 Task: Create in the project ZoneTech and in the Backlog issue 'Upgrade the search functionality of a web application to improve accuracy and relevancy of search results' a child issue 'Code optimization for energy-efficient machine learning models', and assign it to team member softage.4@softage.net.
Action: Mouse moved to (92, 152)
Screenshot: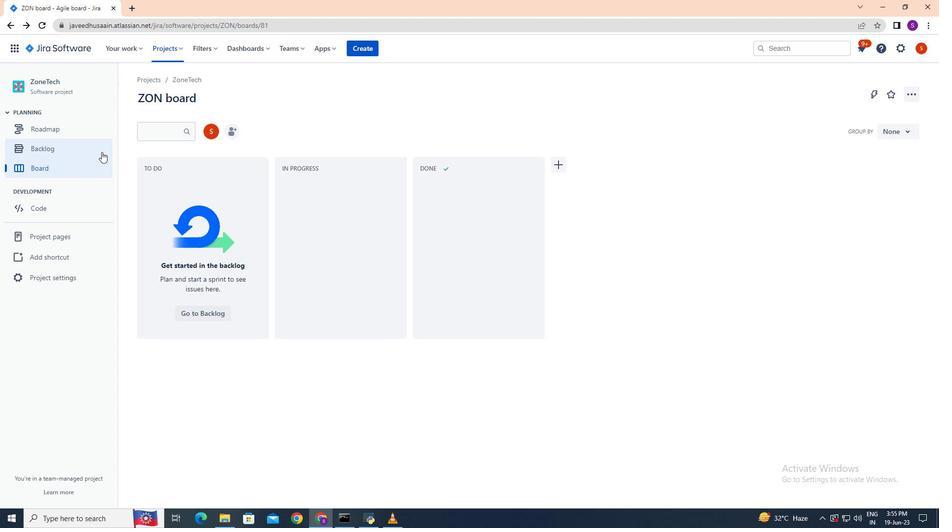 
Action: Mouse pressed left at (92, 152)
Screenshot: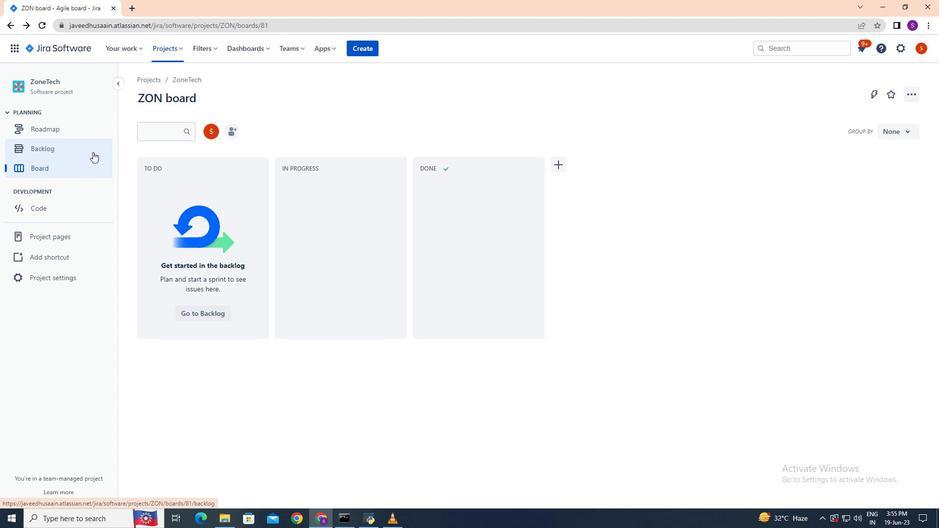 
Action: Mouse moved to (670, 300)
Screenshot: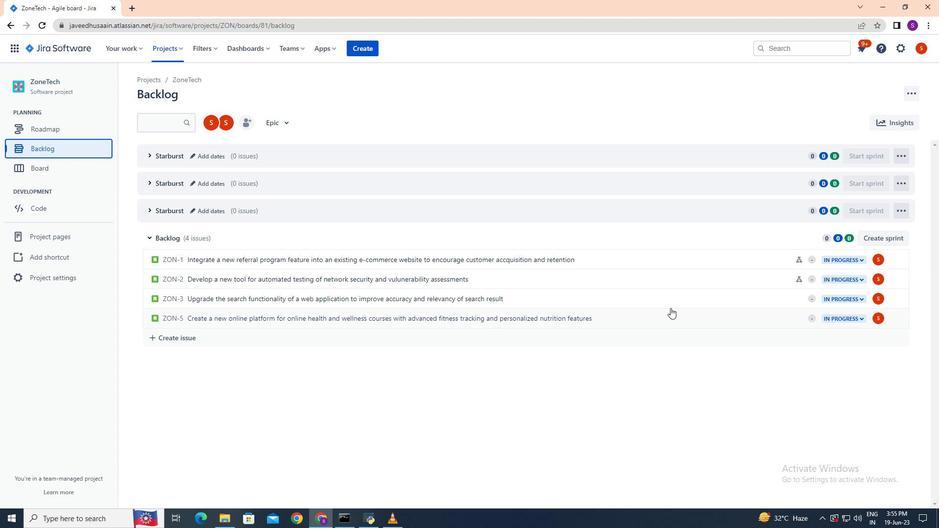 
Action: Mouse pressed left at (670, 300)
Screenshot: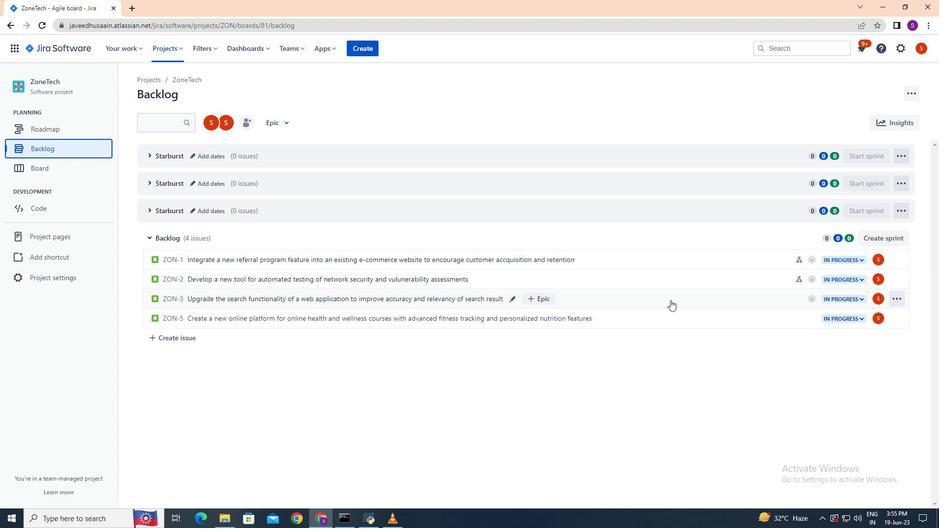 
Action: Mouse moved to (759, 237)
Screenshot: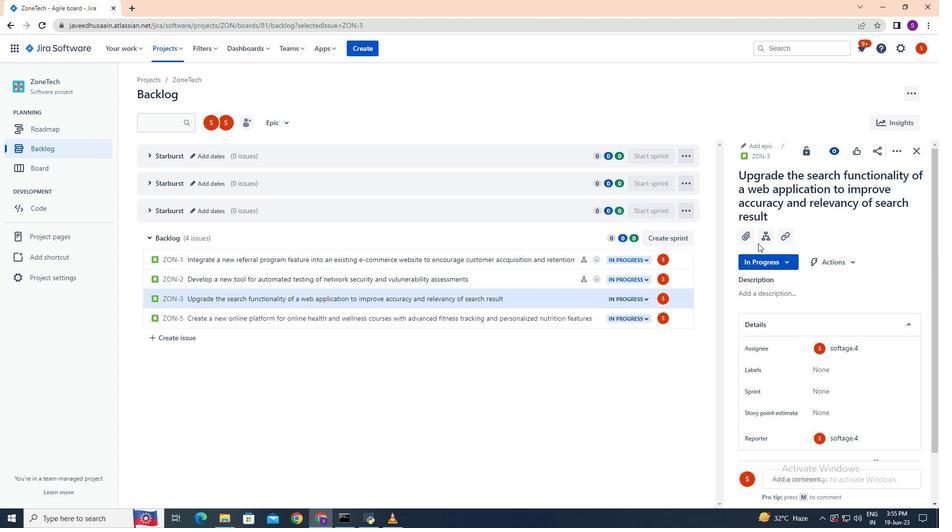 
Action: Mouse pressed left at (759, 237)
Screenshot: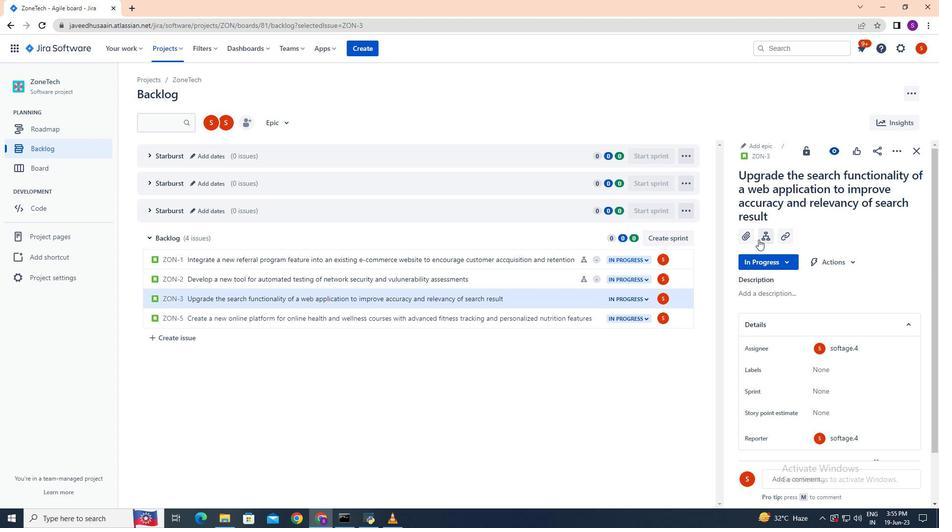 
Action: Key pressed <Key.shift><Key.shift><Key.shift><Key.shift><Key.shift><Key.shift><Key.shift>Code<Key.space><Key.shift>OPTIMIZATION<Key.space>FOR<Key.space>ENERGY<Key.space>EFFICIENT<Key.space>MACHINE<Key.space>LEARNING<Key.space>MODELS,
Screenshot: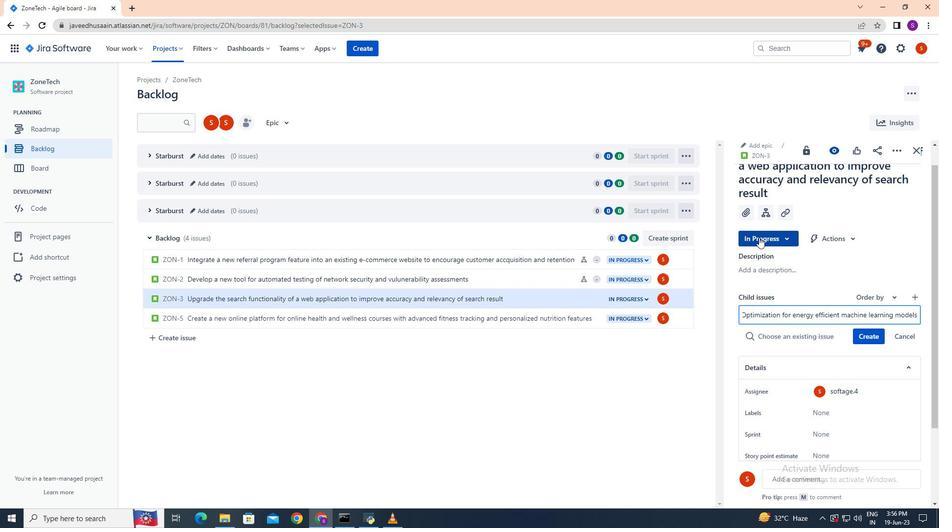 
Action: Mouse moved to (868, 333)
Screenshot: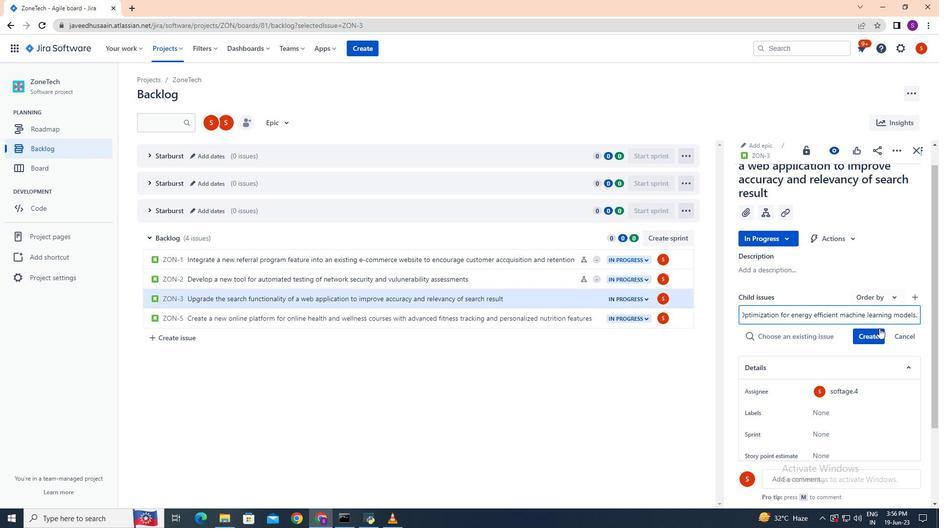 
Action: Mouse pressed left at (868, 333)
Screenshot: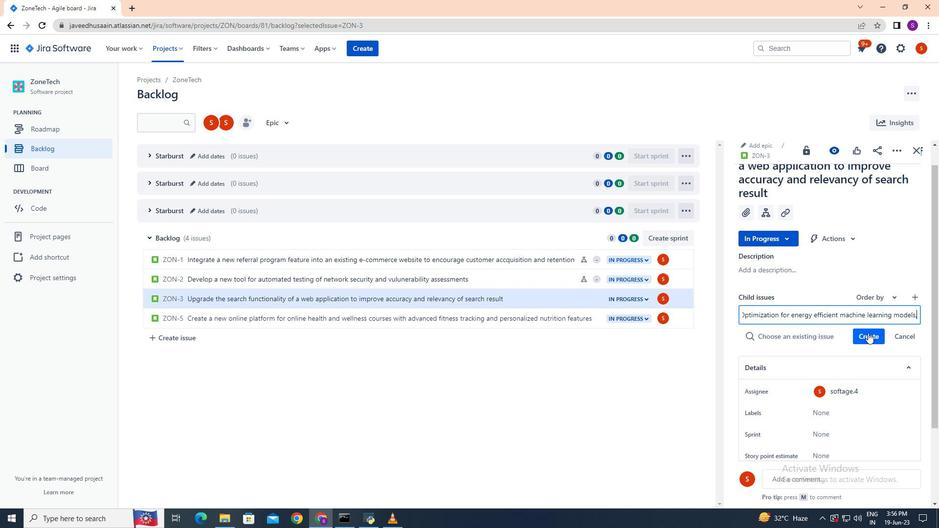 
Action: Mouse moved to (881, 318)
Screenshot: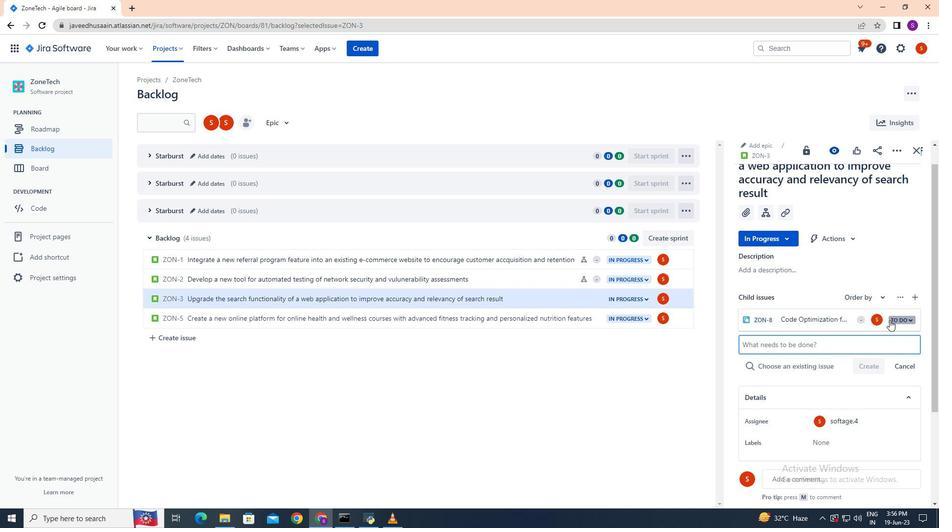 
Action: Mouse pressed left at (881, 318)
Screenshot: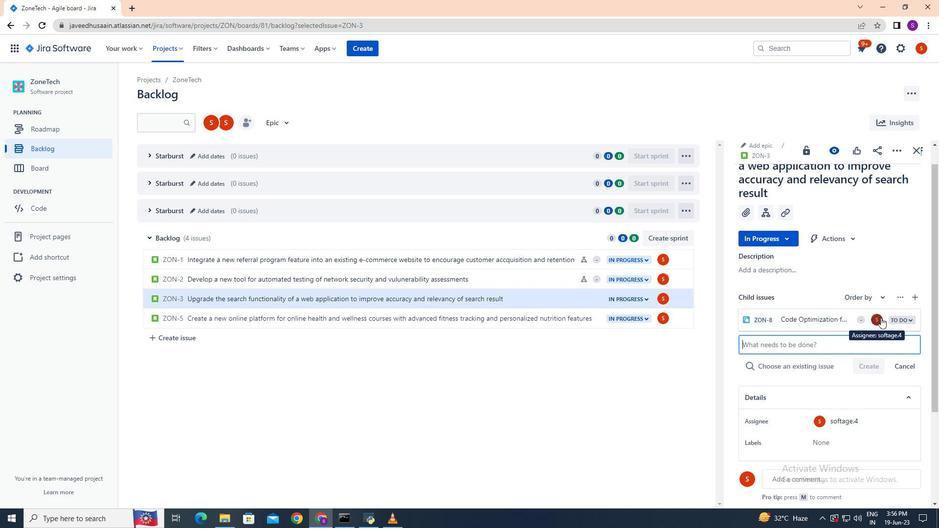 
Action: Key pressed SOFTAGE.4<Key.shift>@softage.net
Screenshot: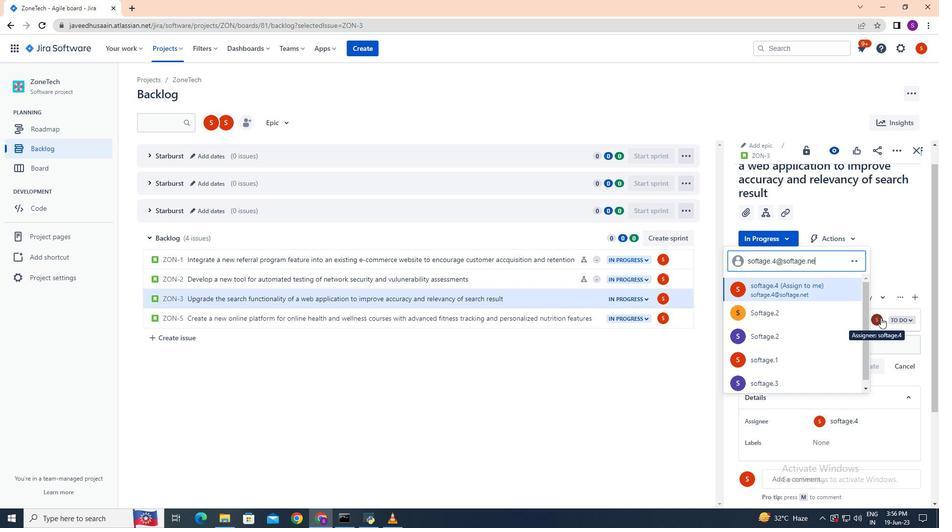 
Action: Mouse moved to (815, 318)
Screenshot: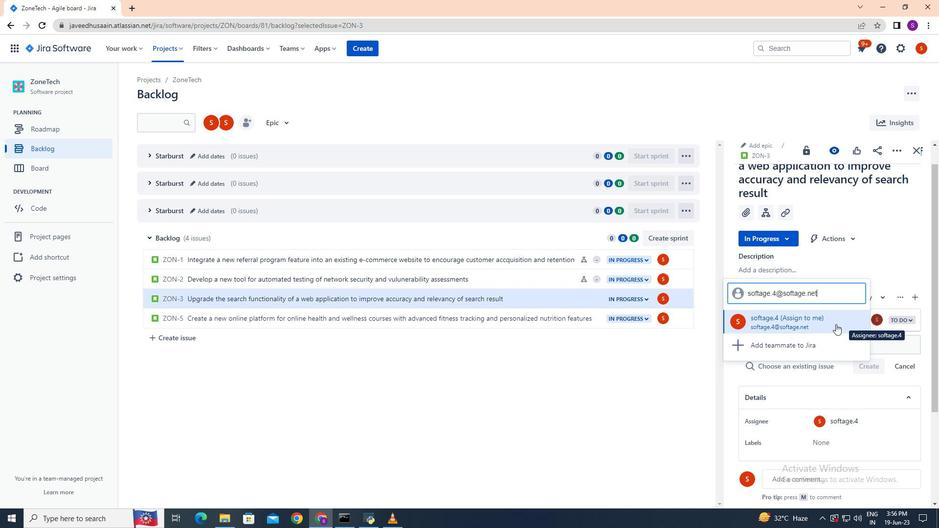 
Action: Mouse pressed left at (815, 318)
Screenshot: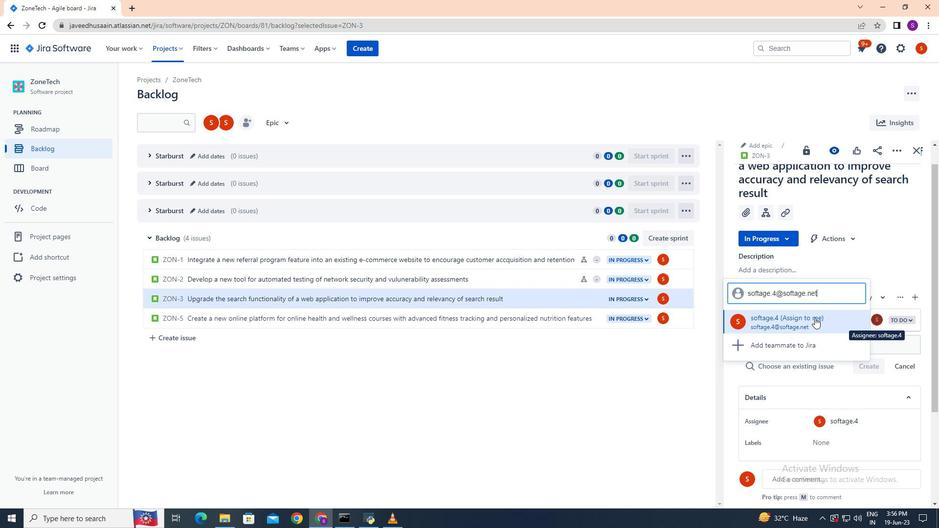 
